 Task: Create in the project TridentForge in Backlog an issue 'Compatibility issues with different web browsers', assign it to team member softage.3@softage.net and change the status to IN PROGRESS.
Action: Mouse moved to (221, 56)
Screenshot: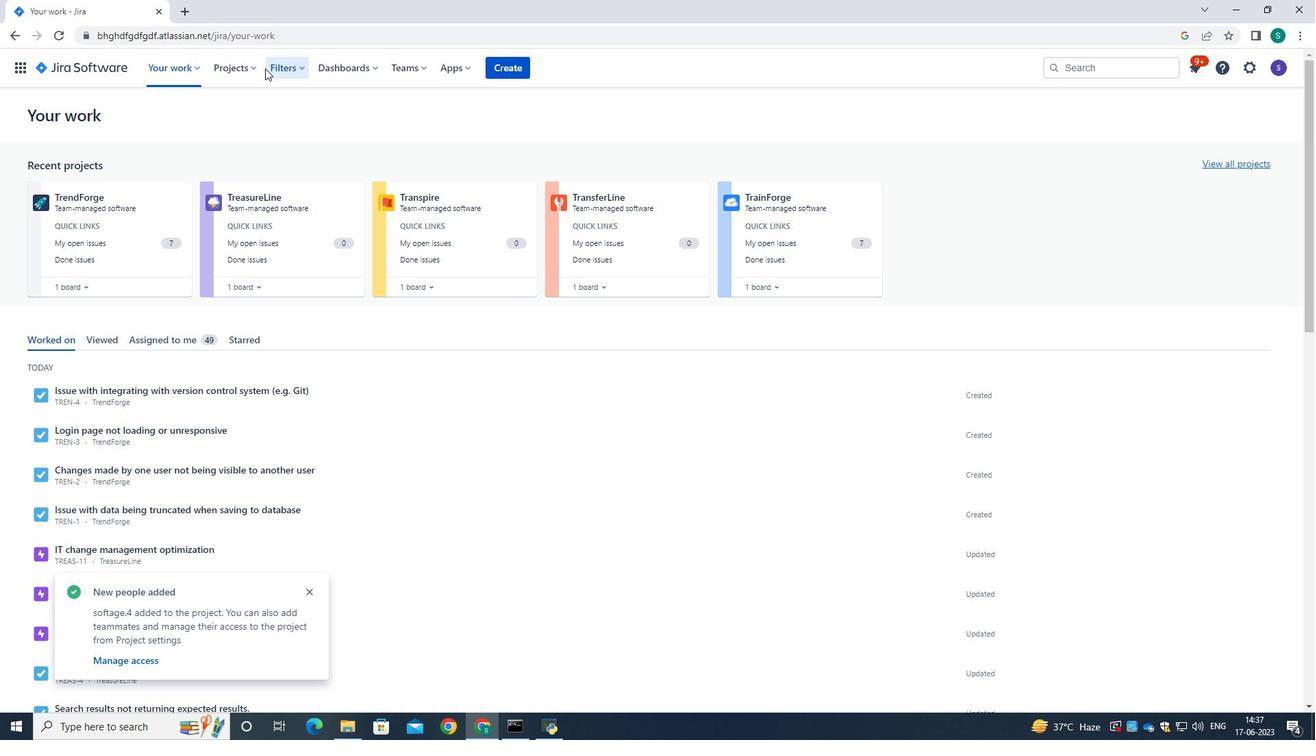 
Action: Mouse pressed left at (221, 56)
Screenshot: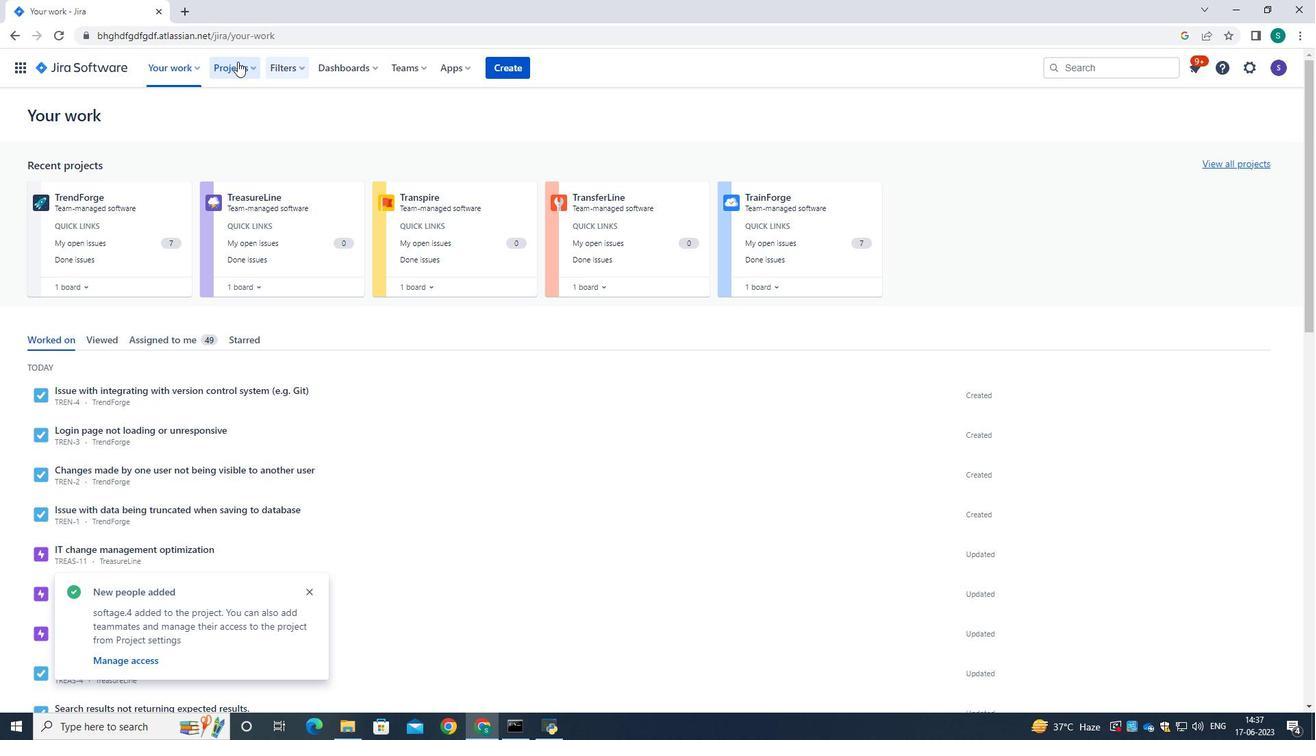 
Action: Mouse moved to (244, 125)
Screenshot: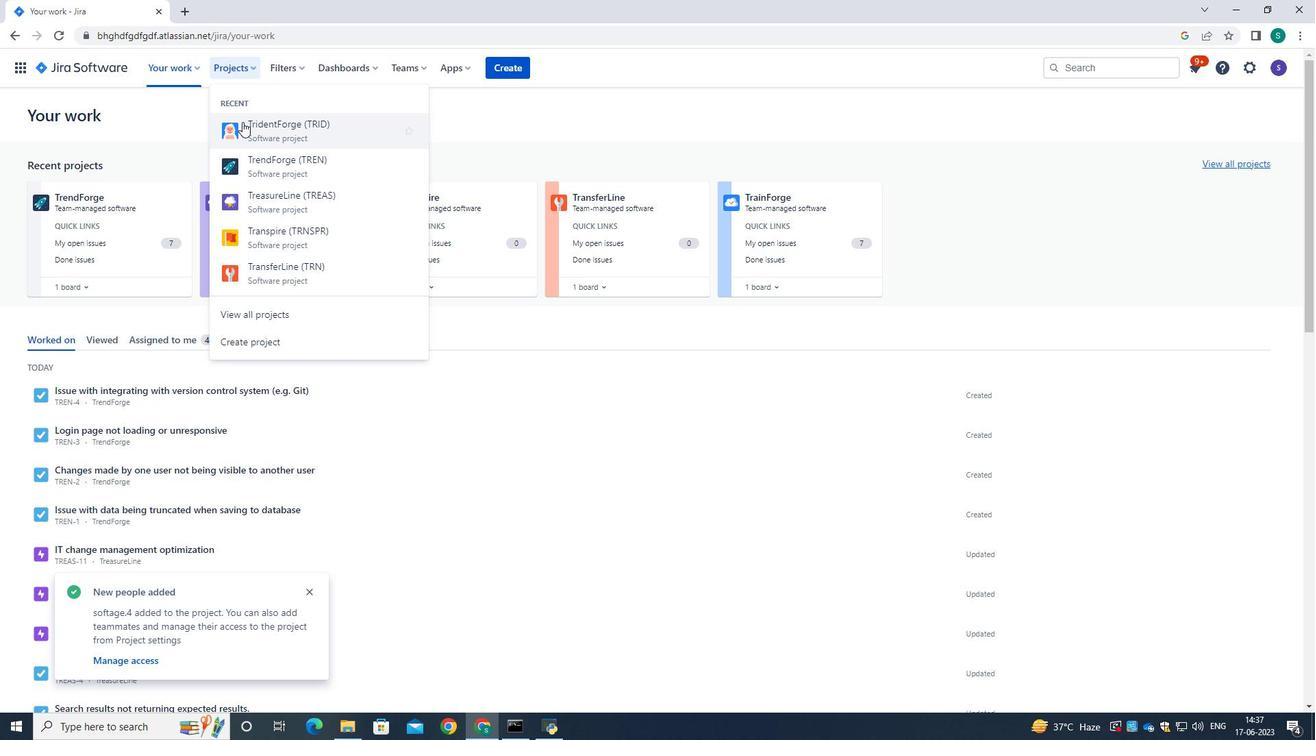 
Action: Mouse pressed left at (244, 125)
Screenshot: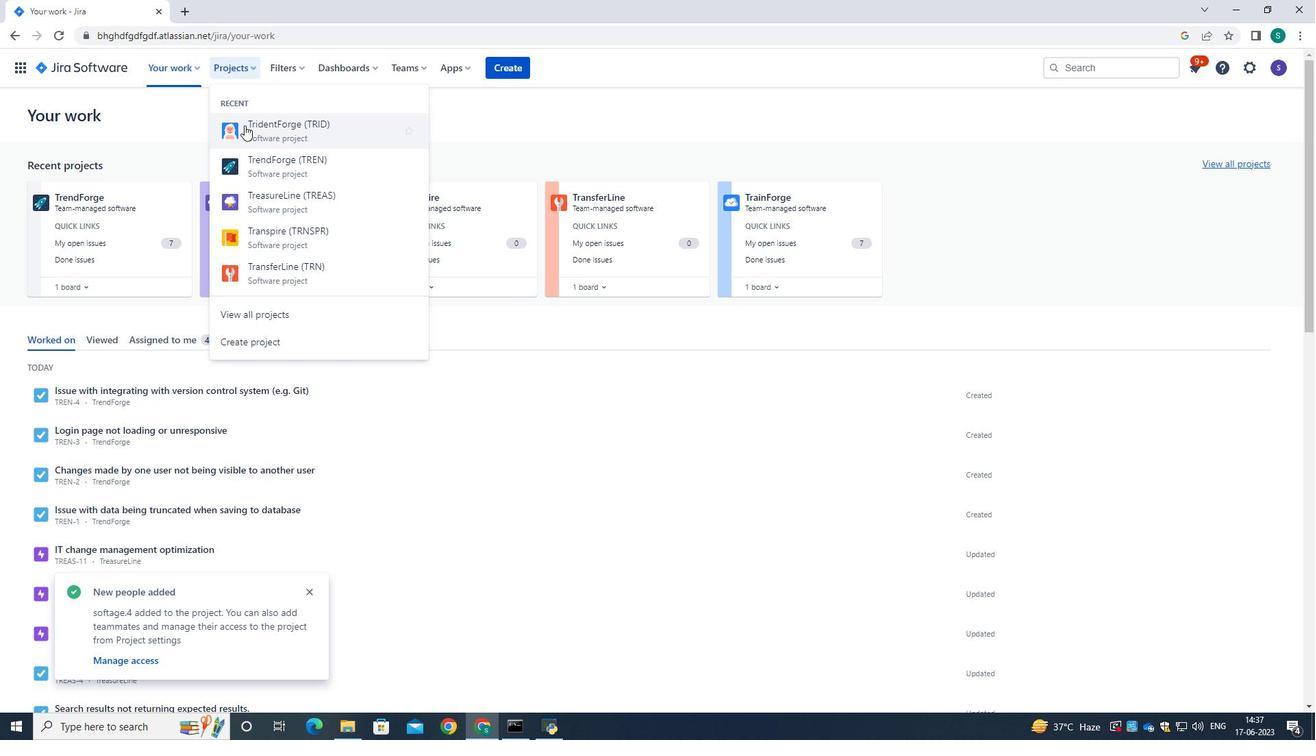 
Action: Mouse moved to (66, 202)
Screenshot: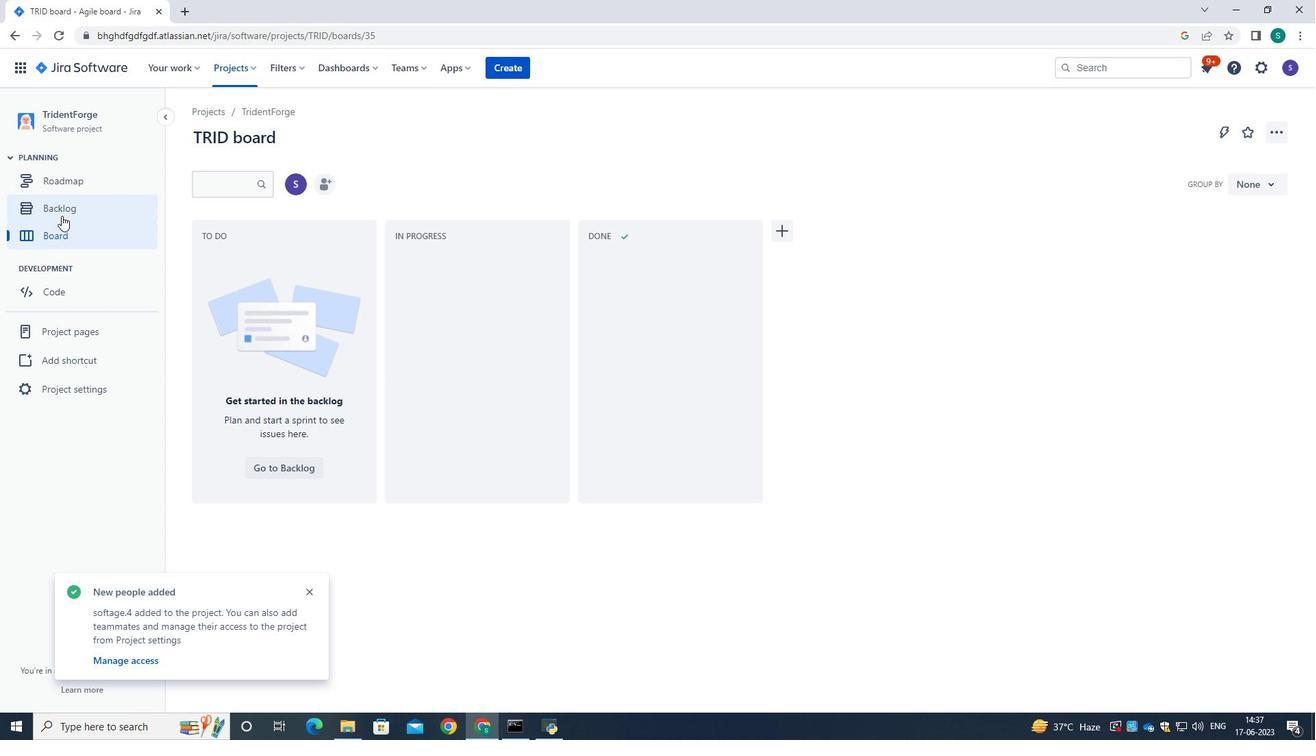 
Action: Mouse pressed left at (66, 202)
Screenshot: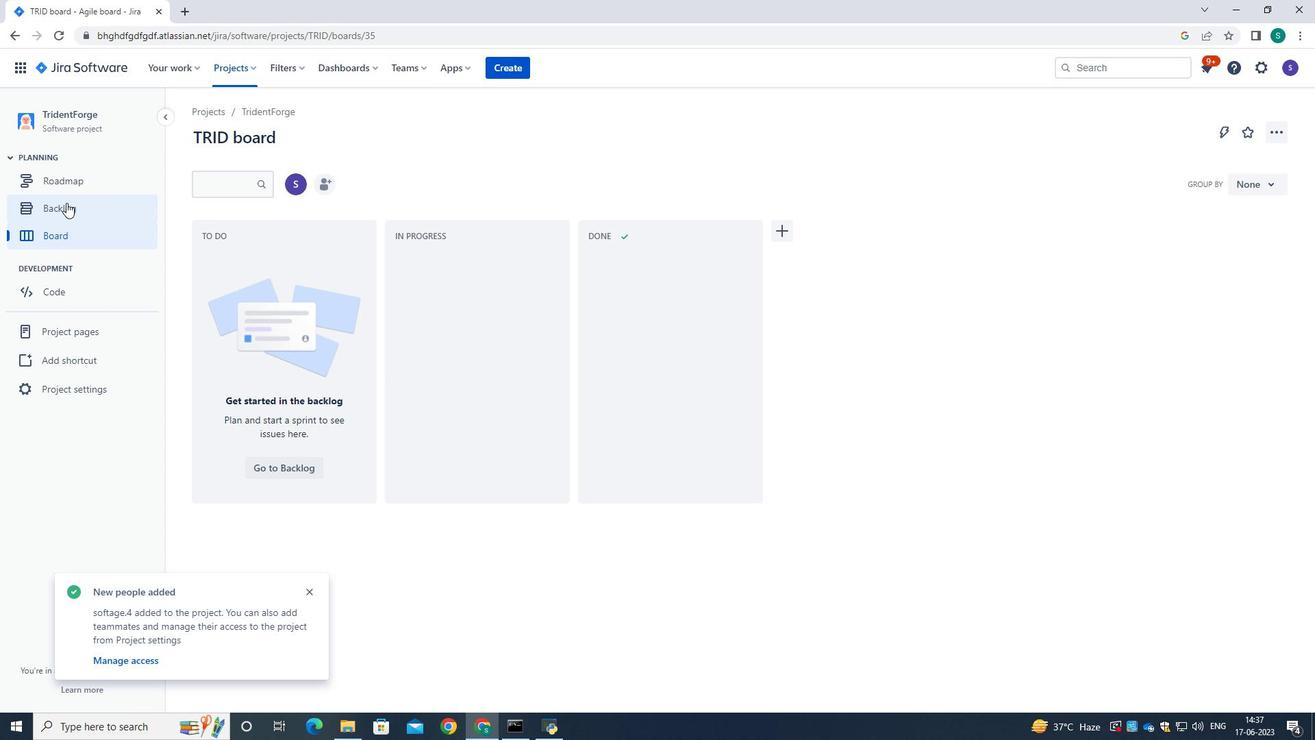 
Action: Mouse moved to (482, 367)
Screenshot: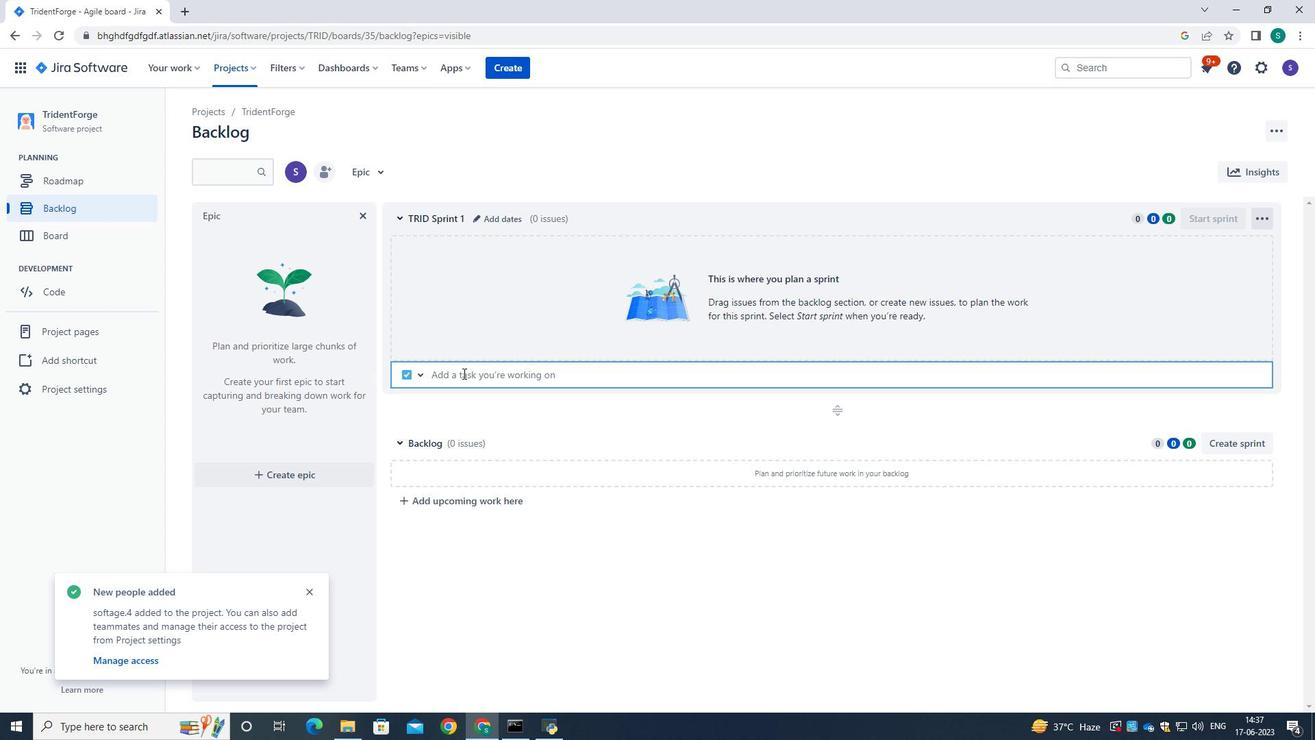 
Action: Mouse pressed left at (482, 367)
Screenshot: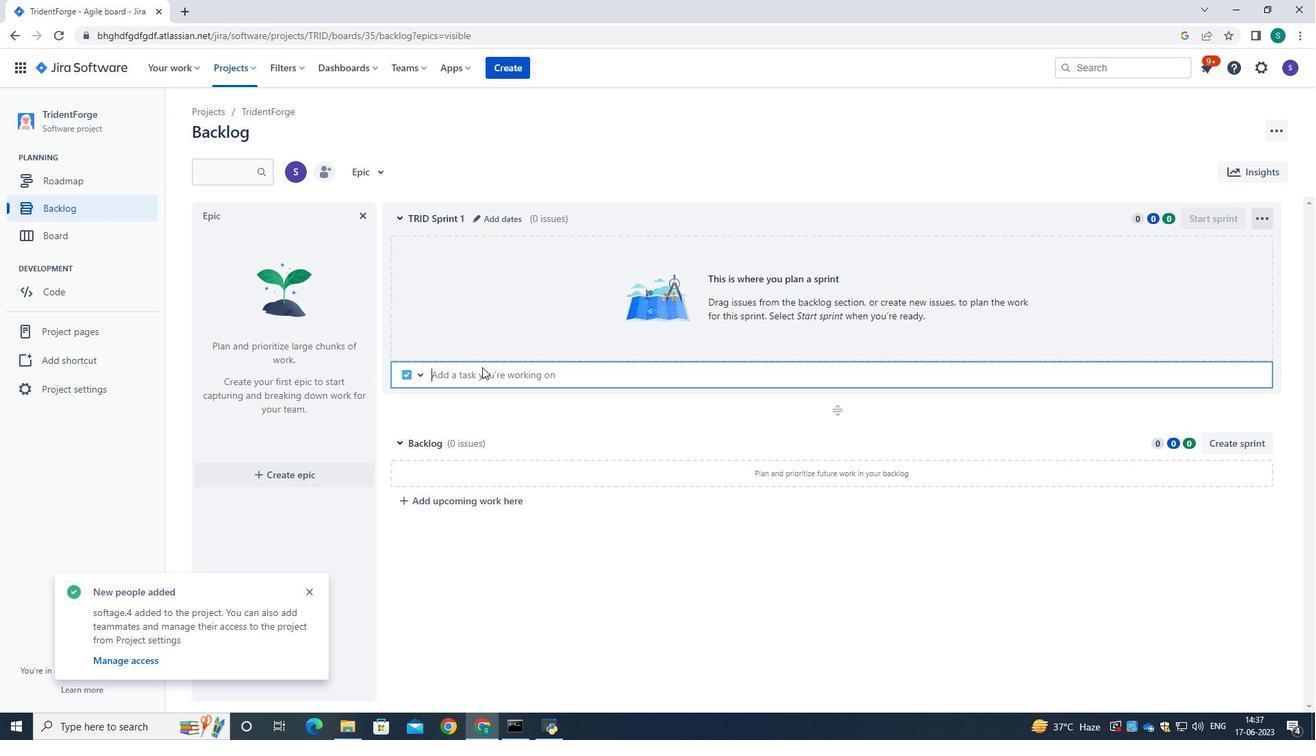 
Action: Mouse moved to (483, 370)
Screenshot: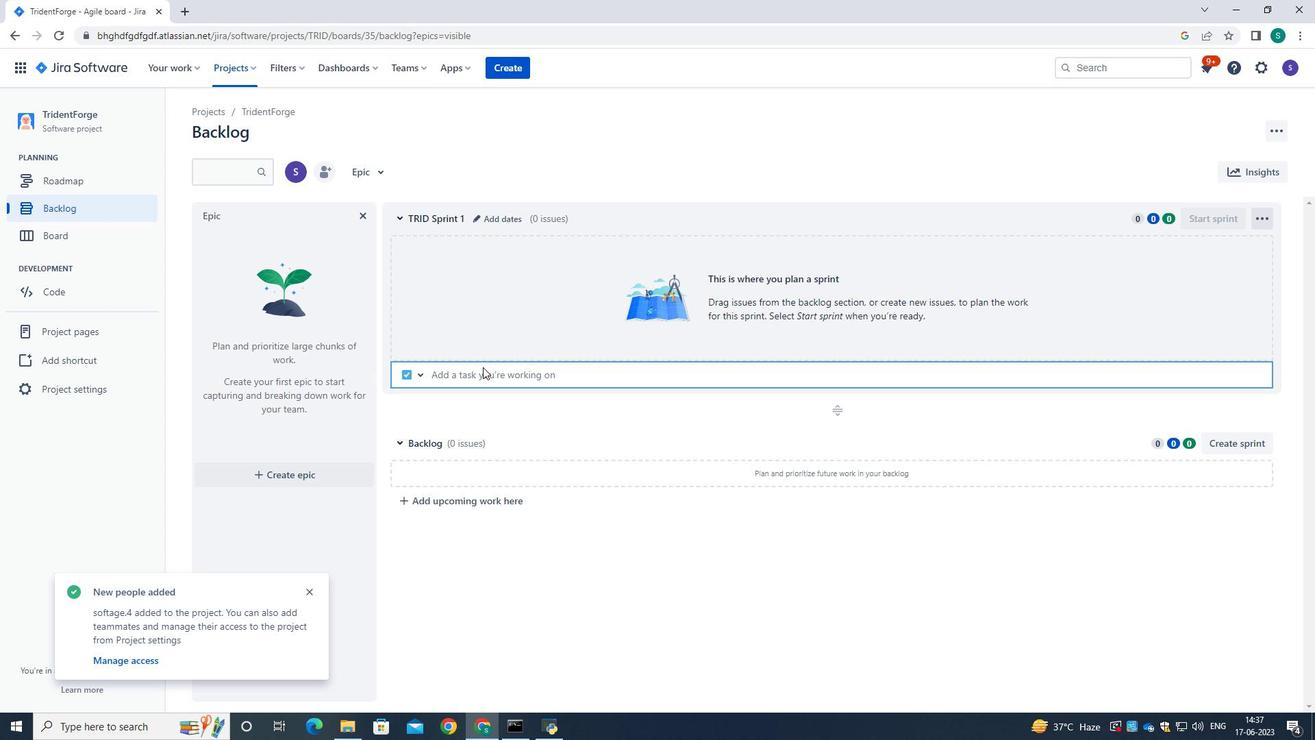 
Action: Mouse pressed left at (483, 370)
Screenshot: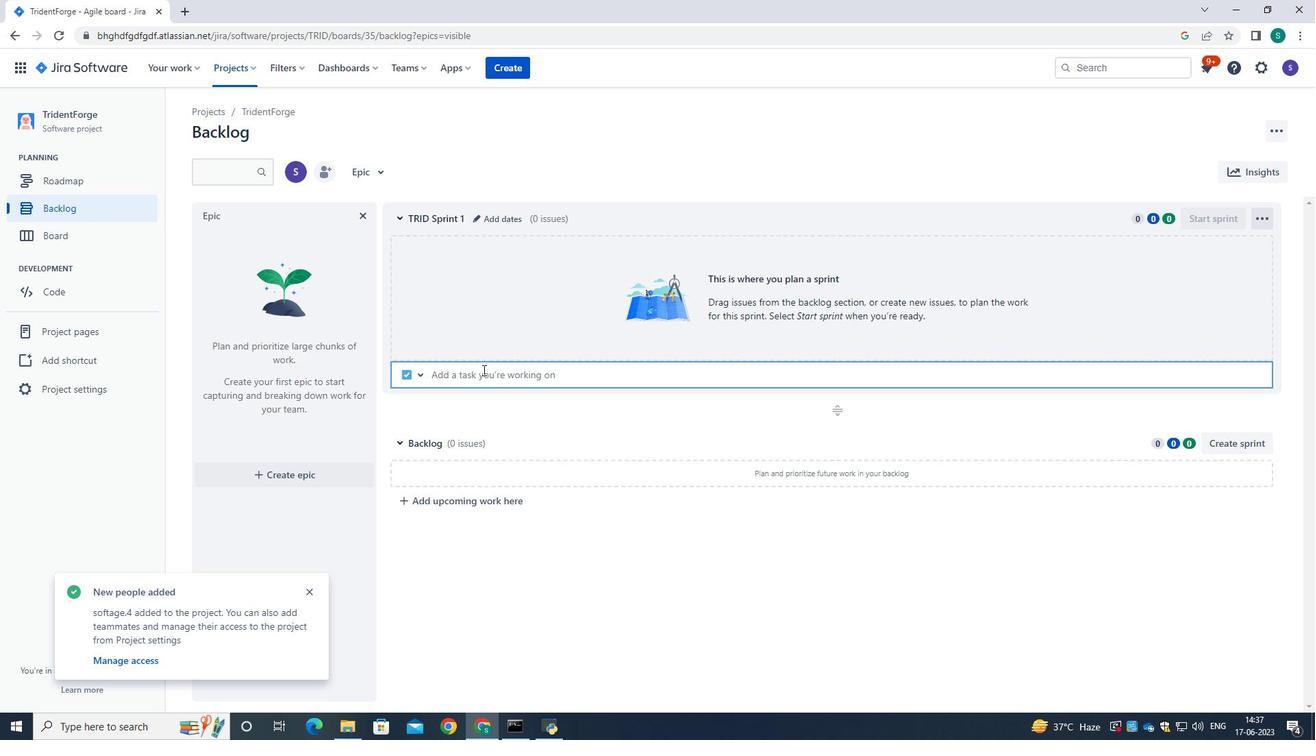 
Action: Key pressed <Key.caps_lock>C<Key.caps_lock>ompatibility<Key.space>issues<Key.space>with<Key.space>differenc<Key.backspace>t<Key.space>web<Key.space>browsers.<Key.backspace>
Screenshot: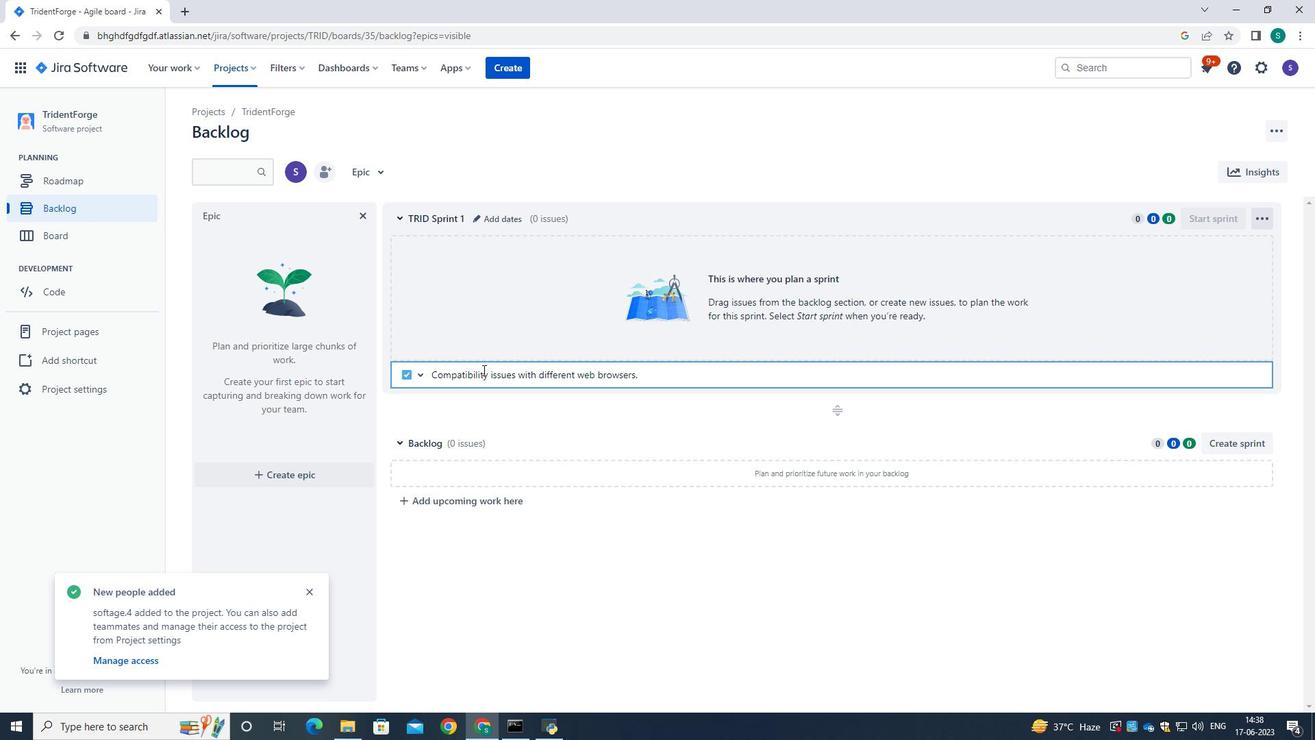 
Action: Mouse moved to (876, 344)
Screenshot: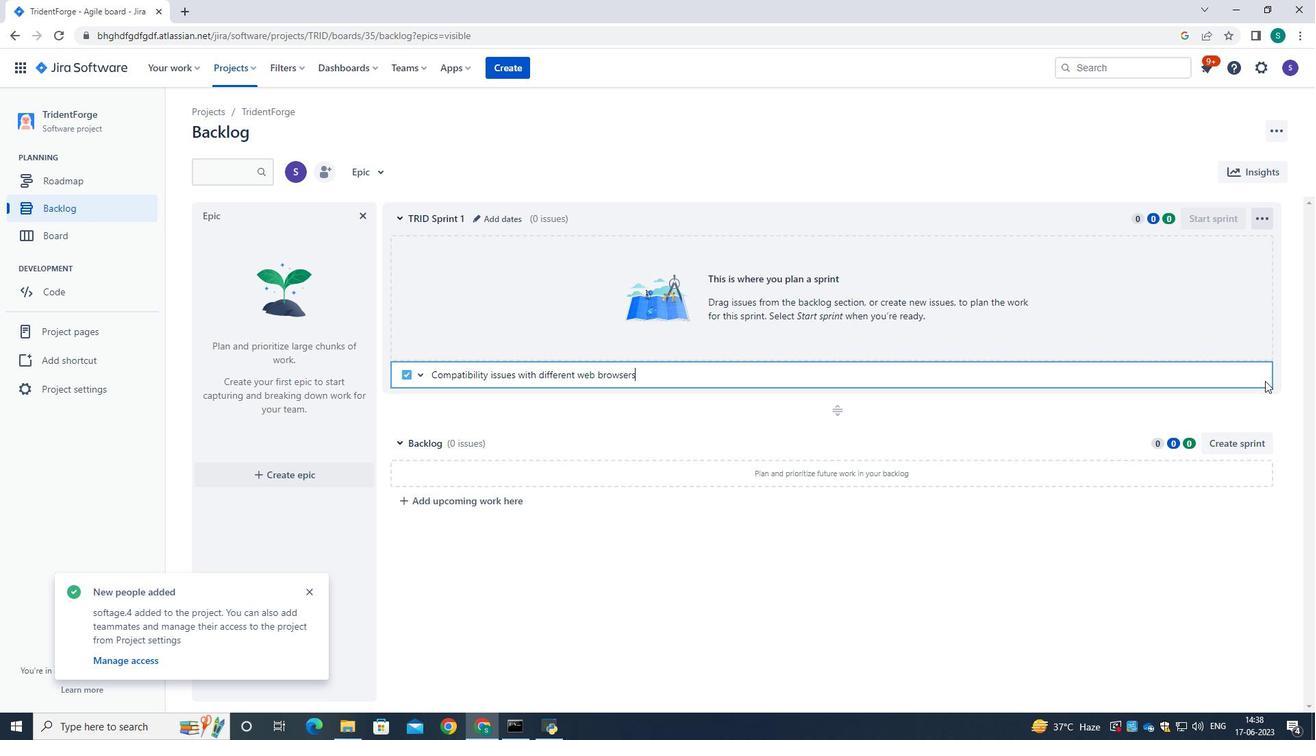 
Action: Key pressed <Key.enter>
Screenshot: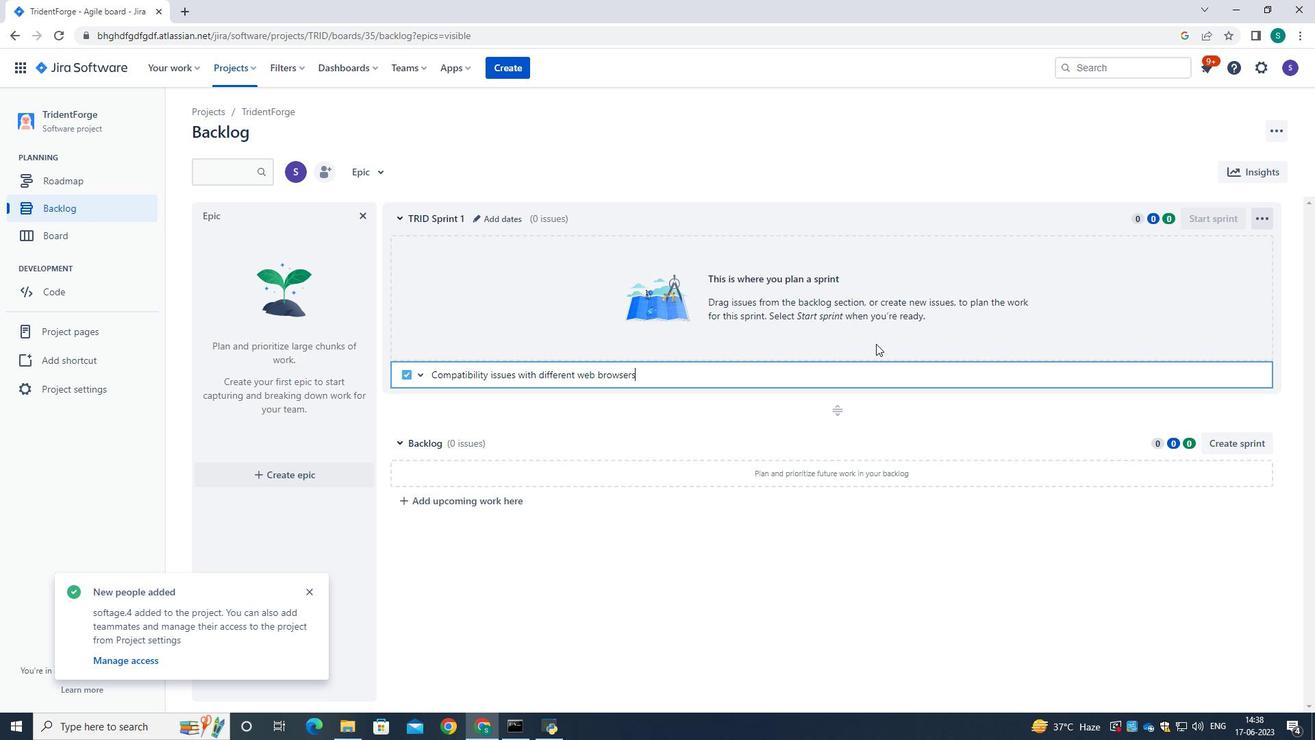 
Action: Mouse moved to (1226, 249)
Screenshot: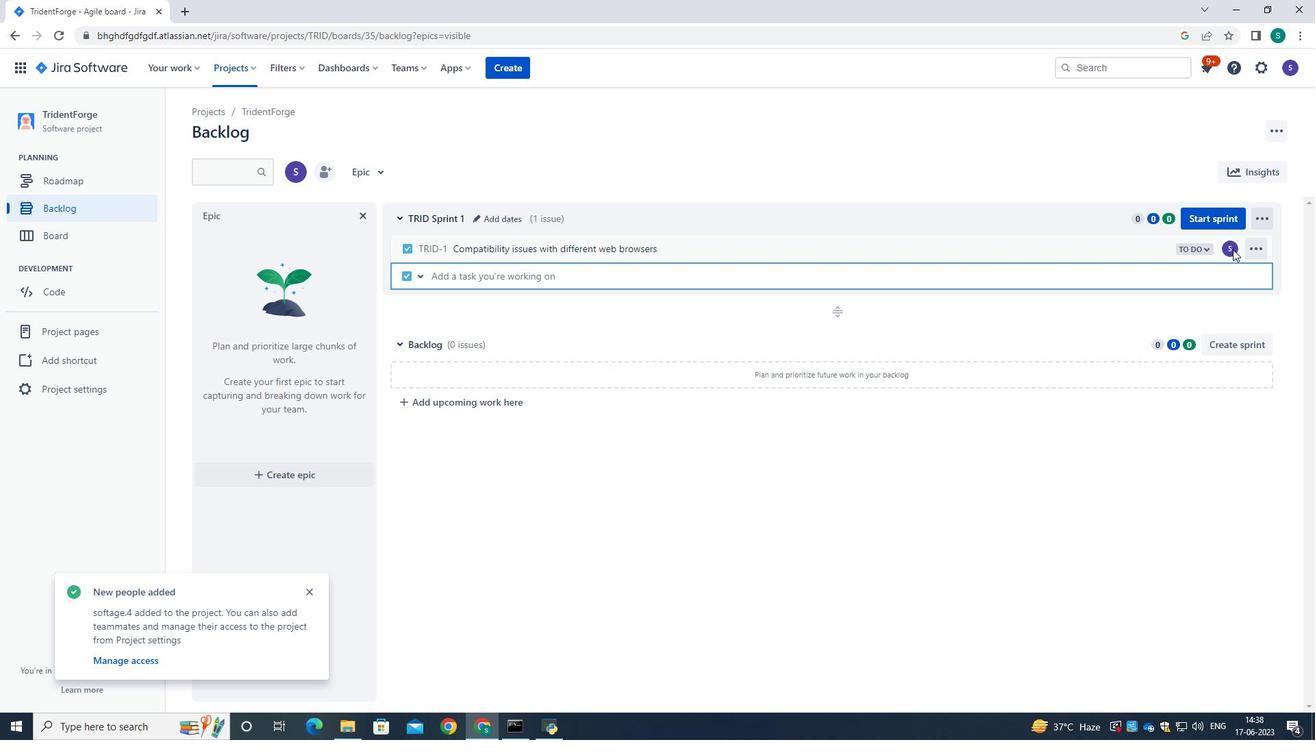 
Action: Mouse pressed left at (1226, 249)
Screenshot: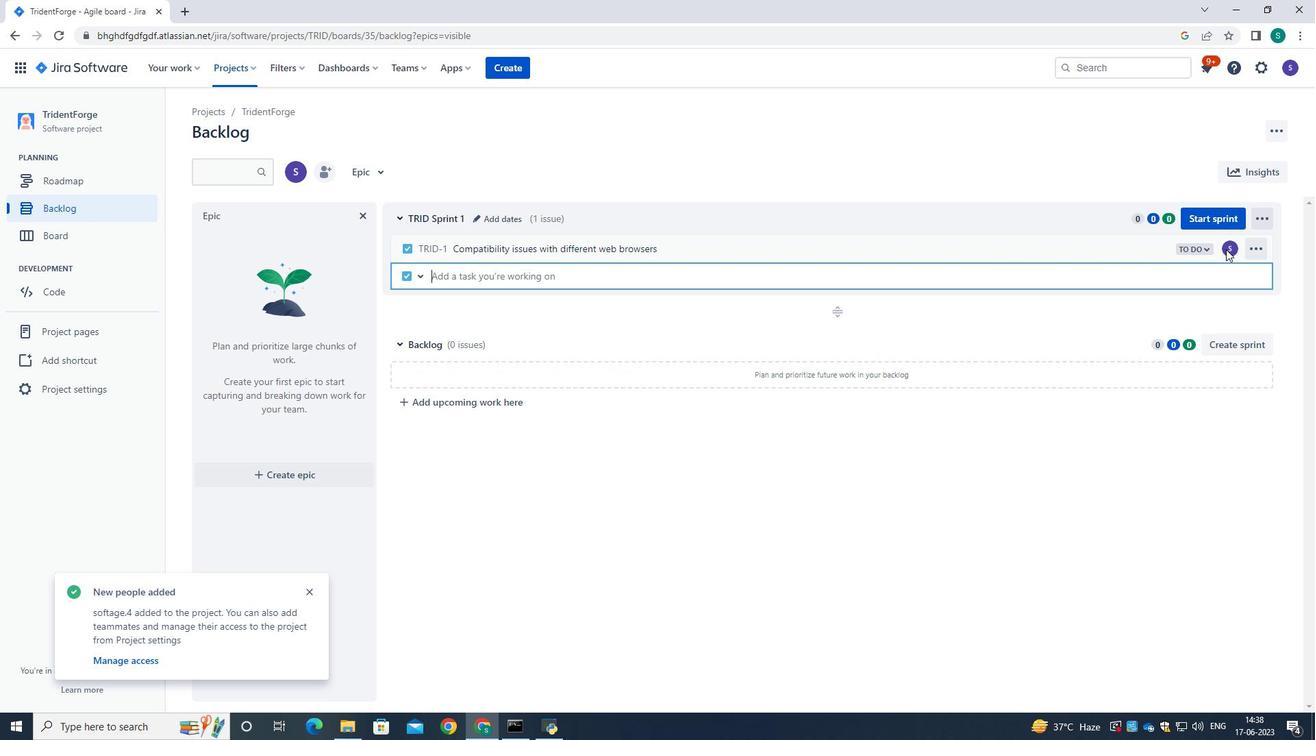 
Action: Mouse pressed left at (1226, 249)
Screenshot: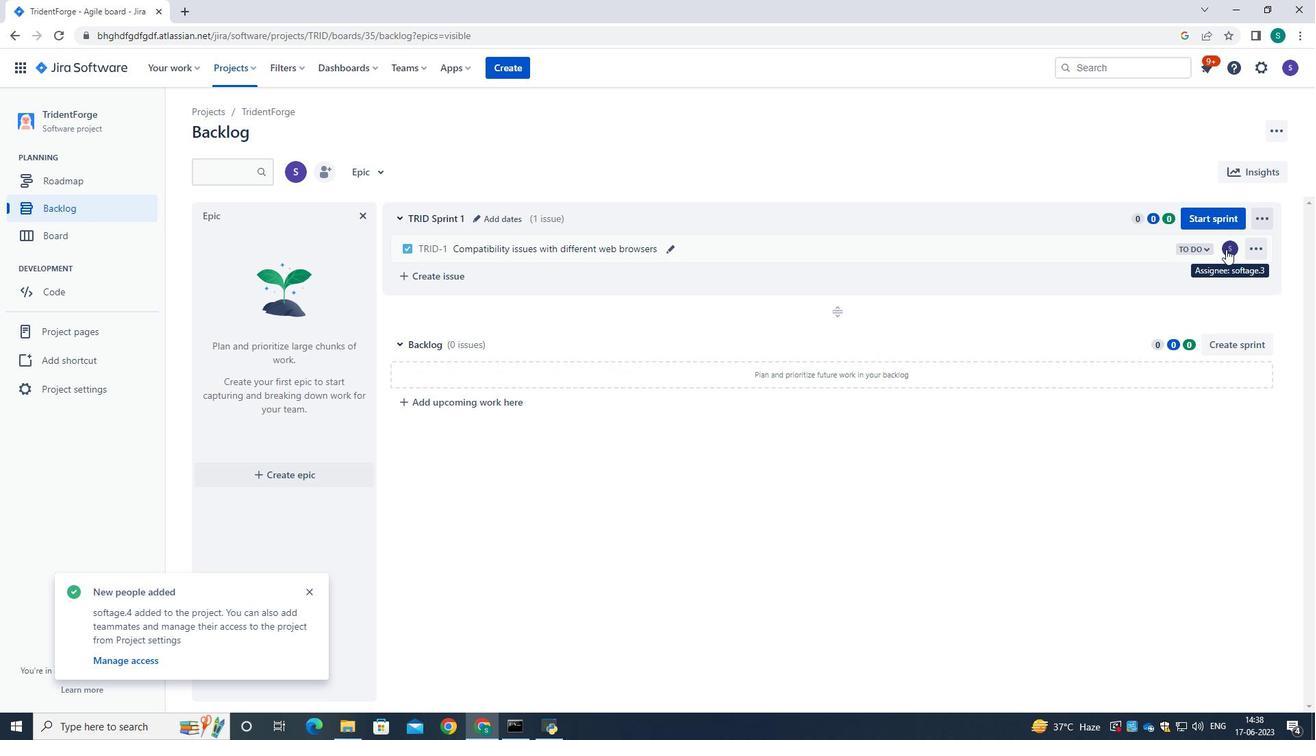 
Action: Mouse moved to (1130, 286)
Screenshot: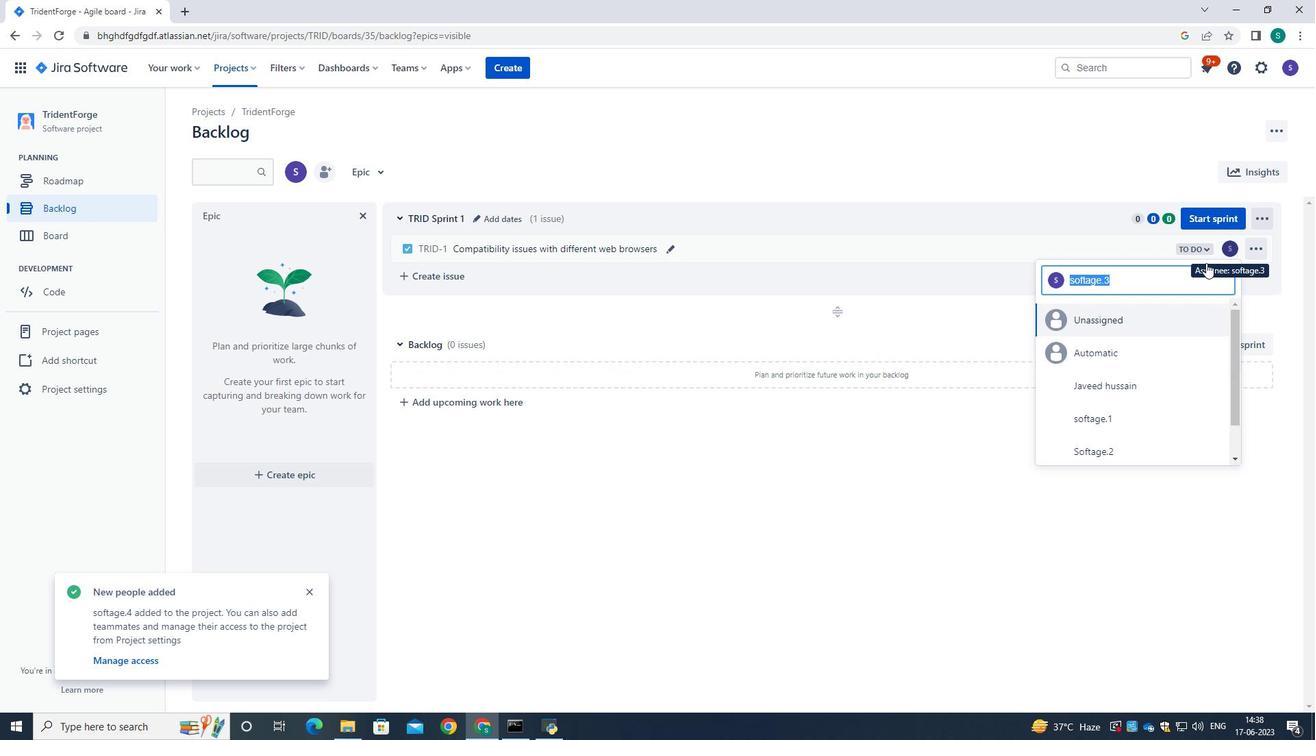 
Action: Key pressed softage.3<Key.shift>@softage/<Key.backspace>.m<Key.backspace>net
Screenshot: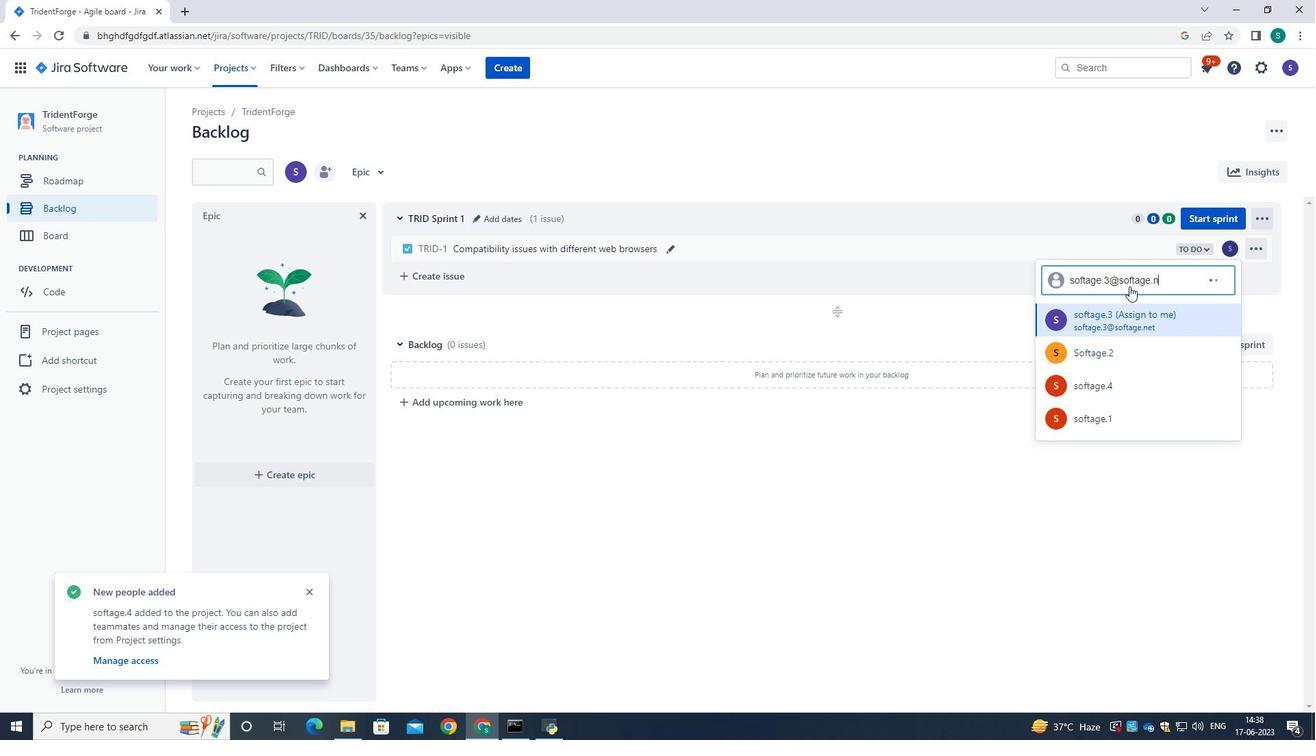 
Action: Mouse moved to (1120, 331)
Screenshot: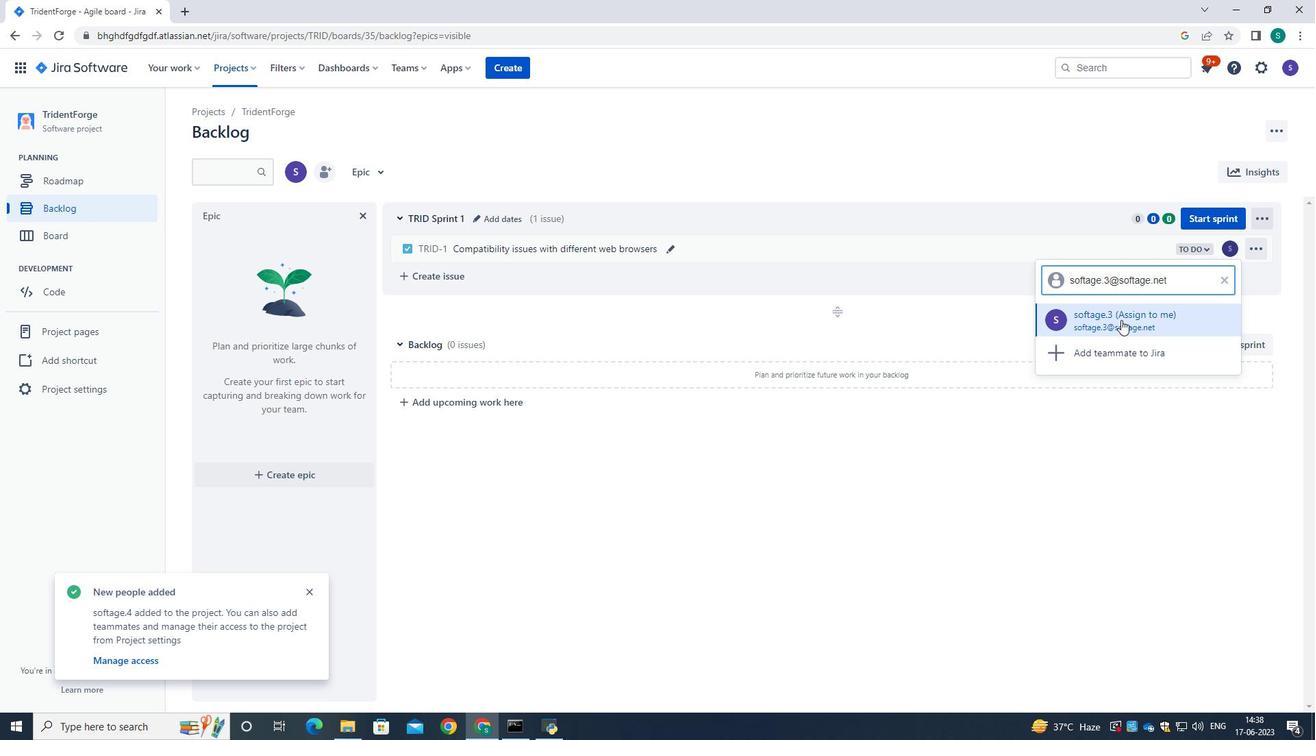 
Action: Mouse pressed left at (1120, 331)
Screenshot: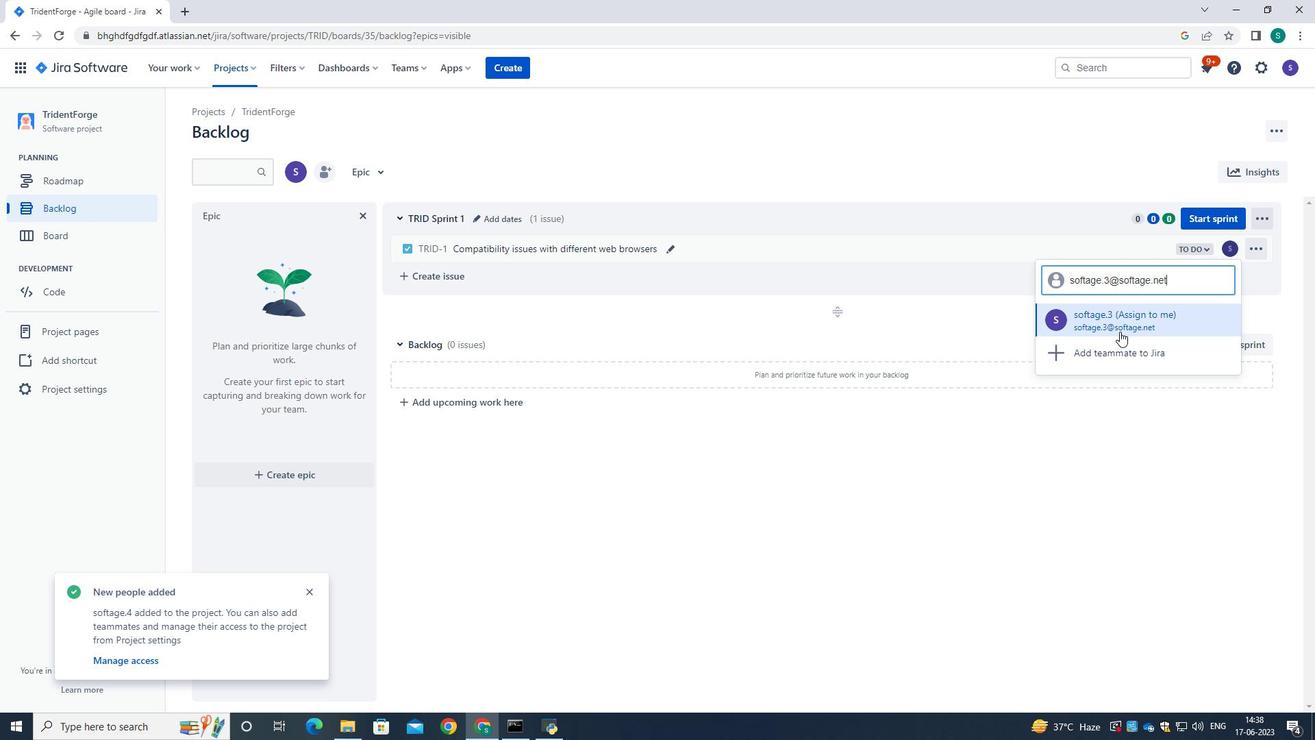 
Action: Mouse moved to (1200, 247)
Screenshot: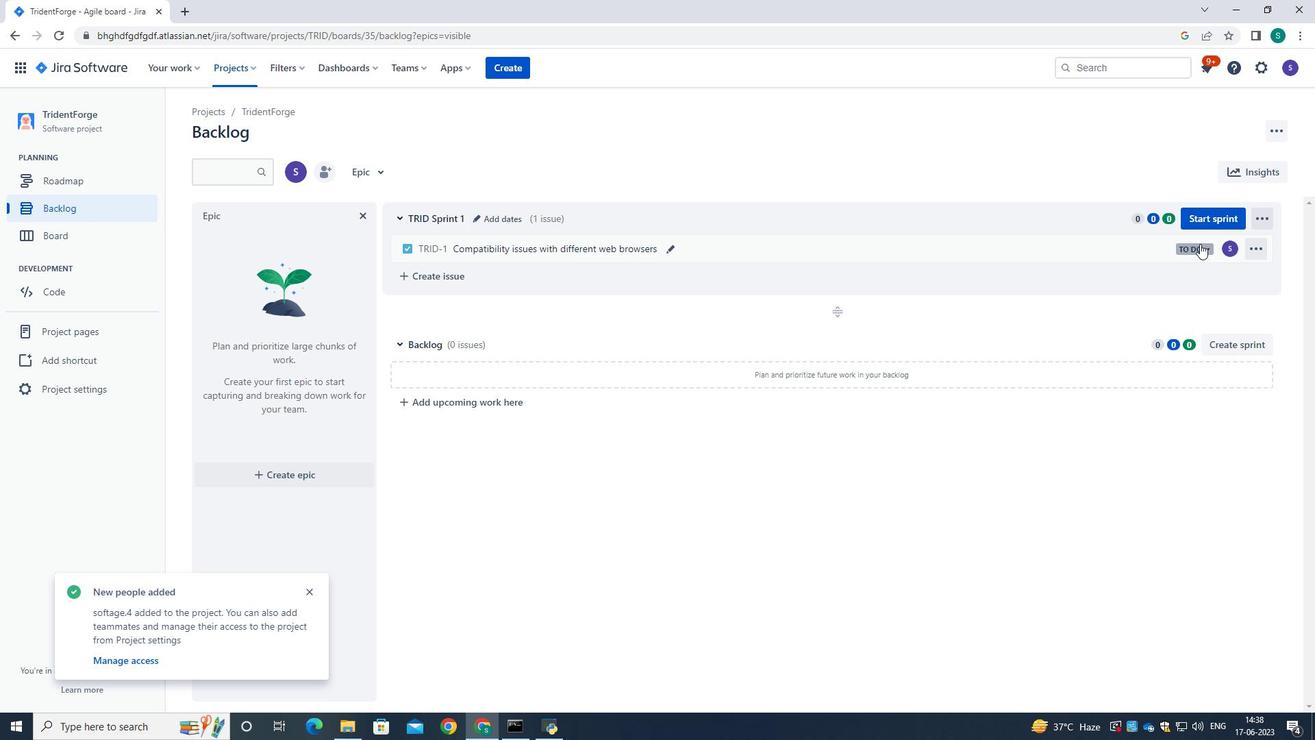 
Action: Mouse pressed left at (1200, 247)
Screenshot: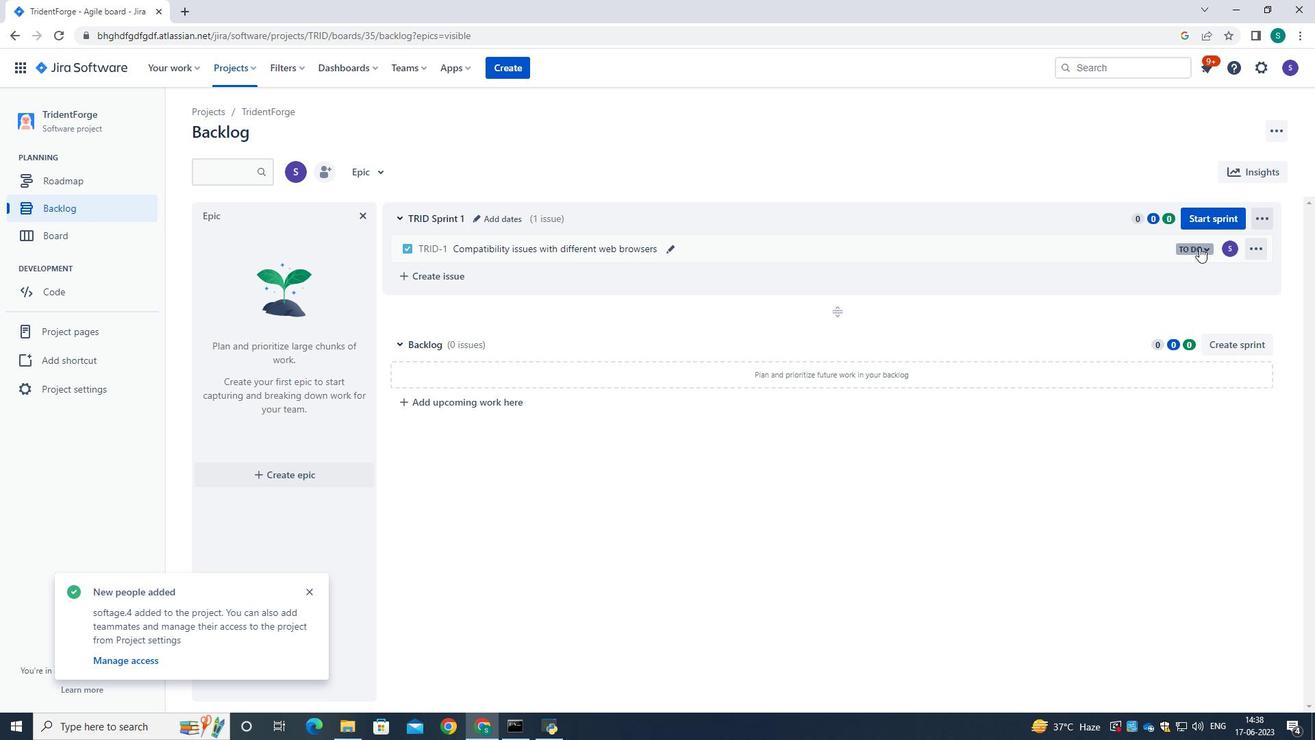 
Action: Mouse moved to (1138, 275)
Screenshot: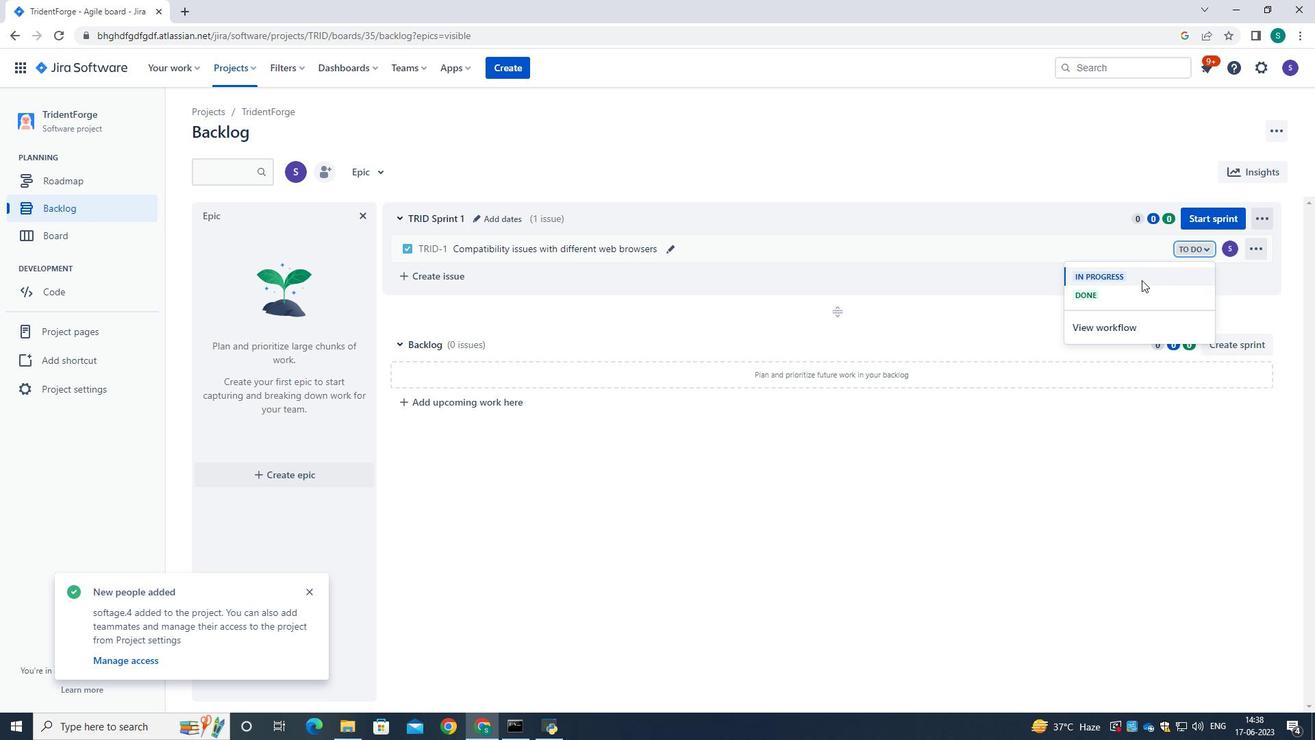 
Action: Mouse pressed left at (1138, 275)
Screenshot: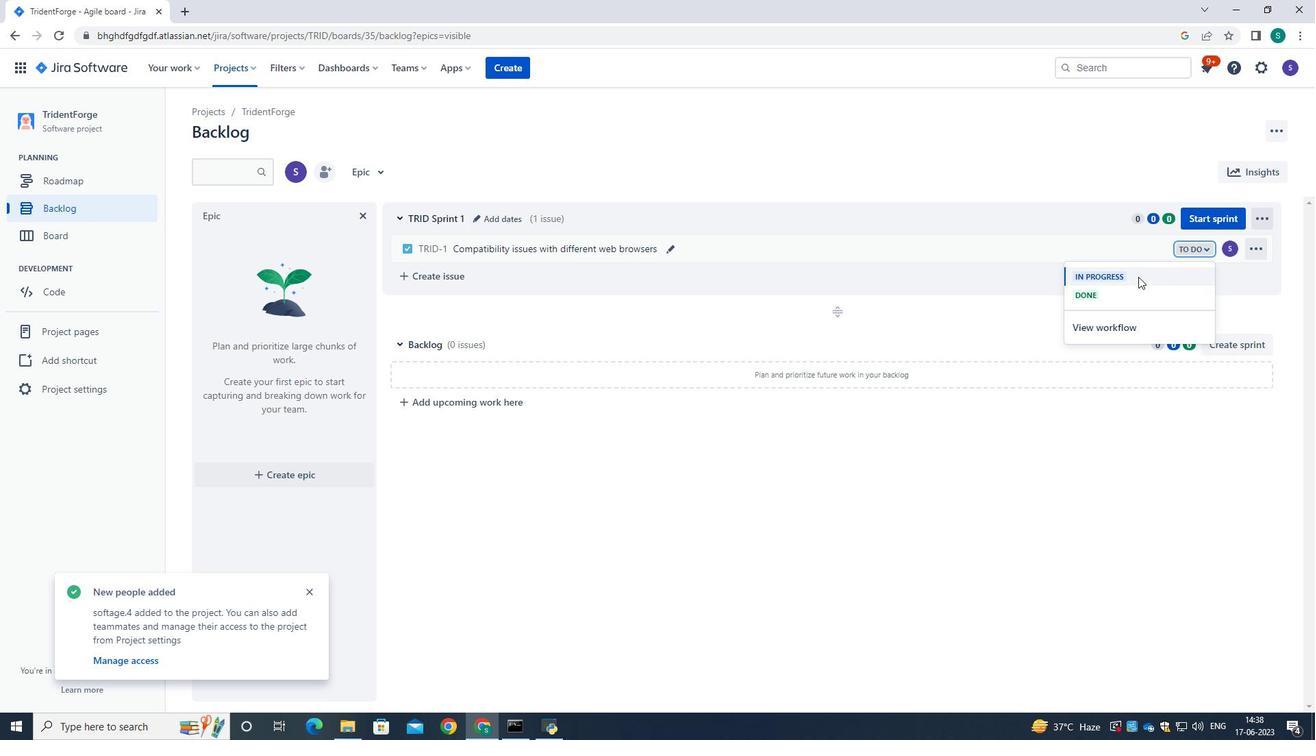 
Action: Mouse moved to (995, 436)
Screenshot: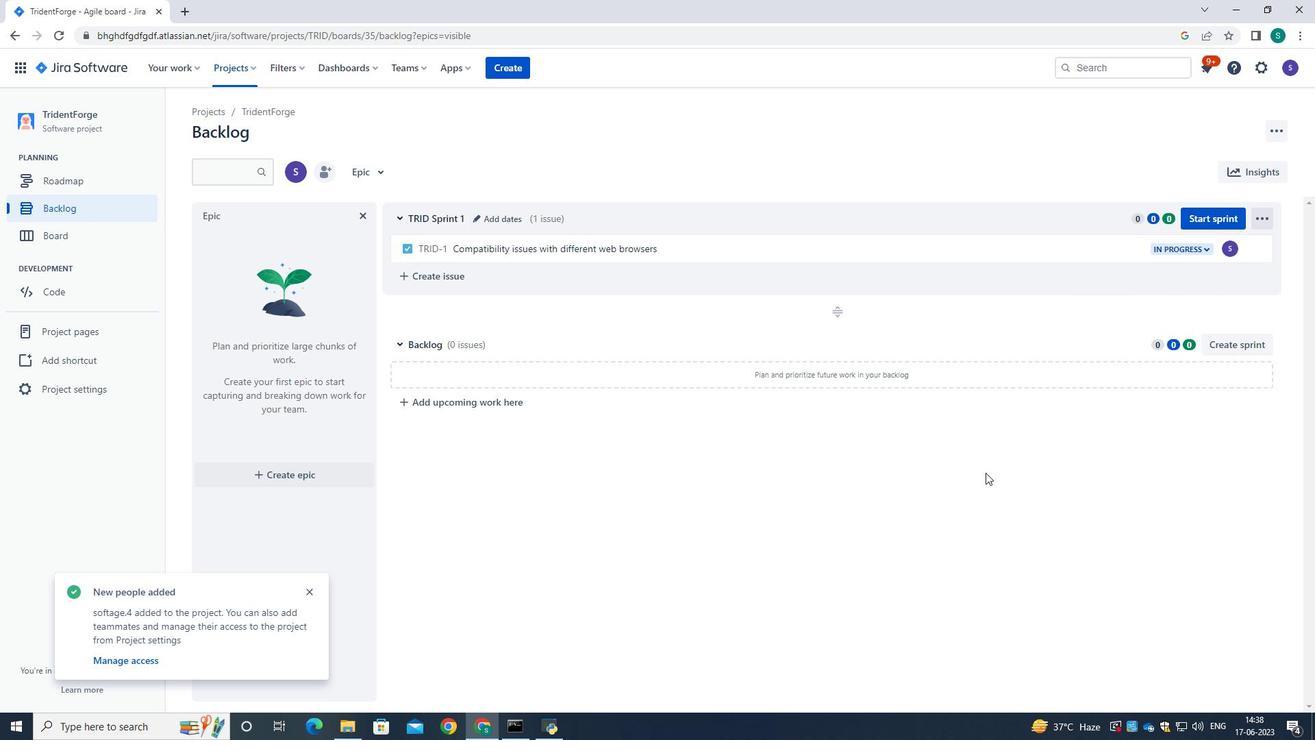
Action: Mouse pressed left at (995, 436)
Screenshot: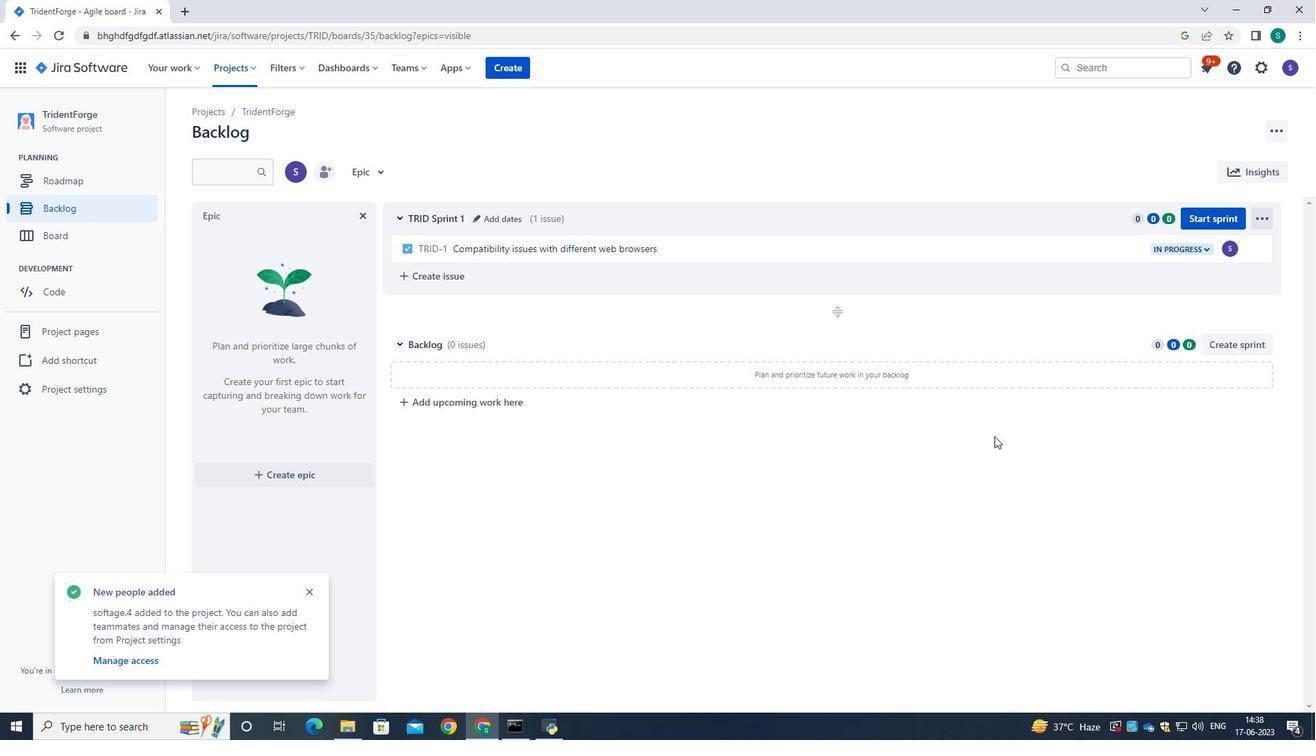 
